 Task: In the  document Kindergartenletter.epub Change font size of watermark '117' and place the watermark  'Diagonally '. Insert footer and write www.stellar.com
Action: Mouse moved to (616, 494)
Screenshot: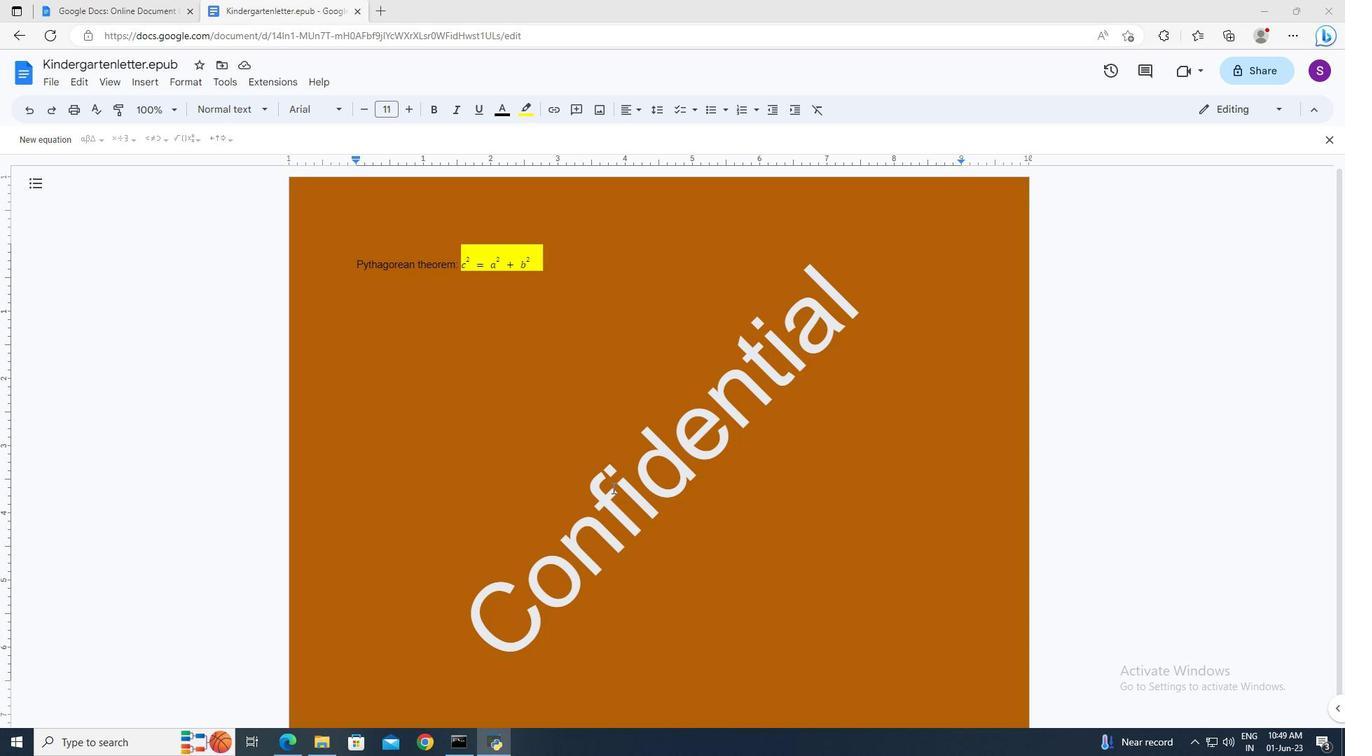 
Action: Mouse pressed left at (616, 494)
Screenshot: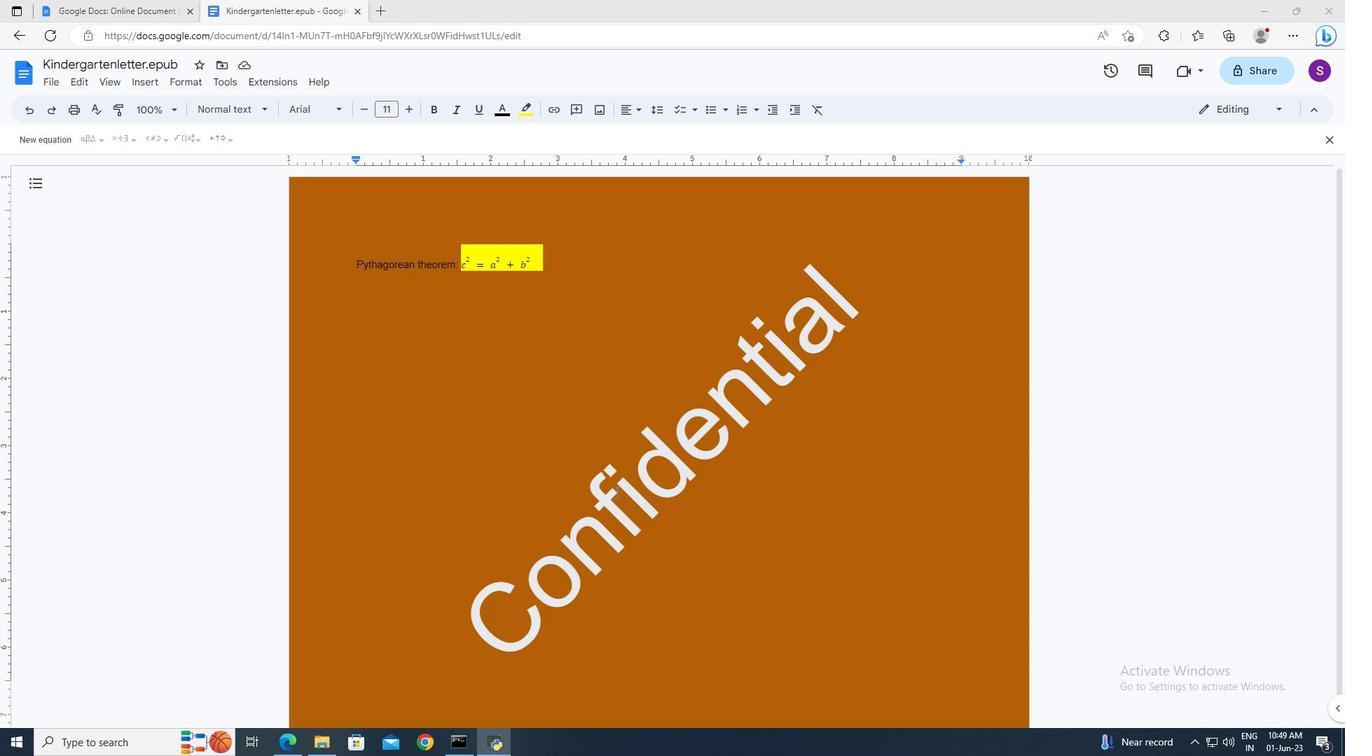 
Action: Mouse pressed left at (616, 494)
Screenshot: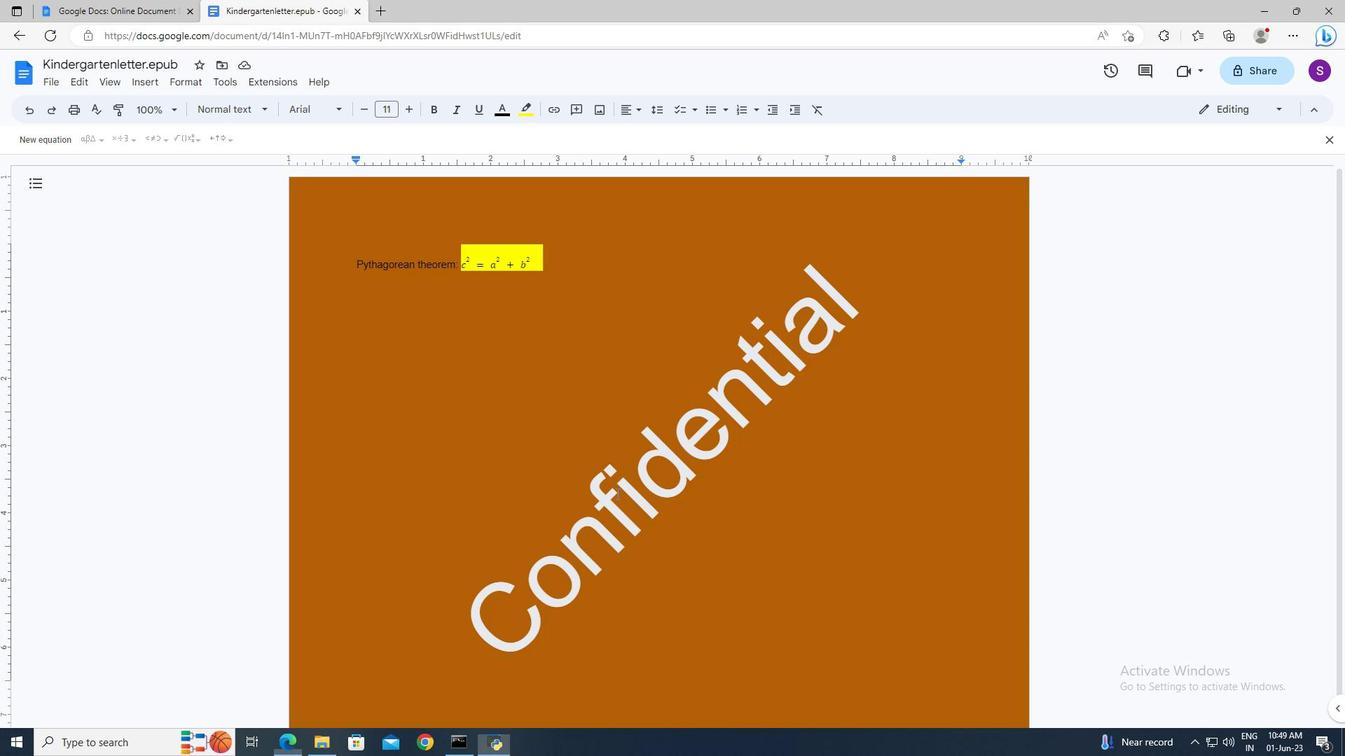 
Action: Mouse moved to (481, 703)
Screenshot: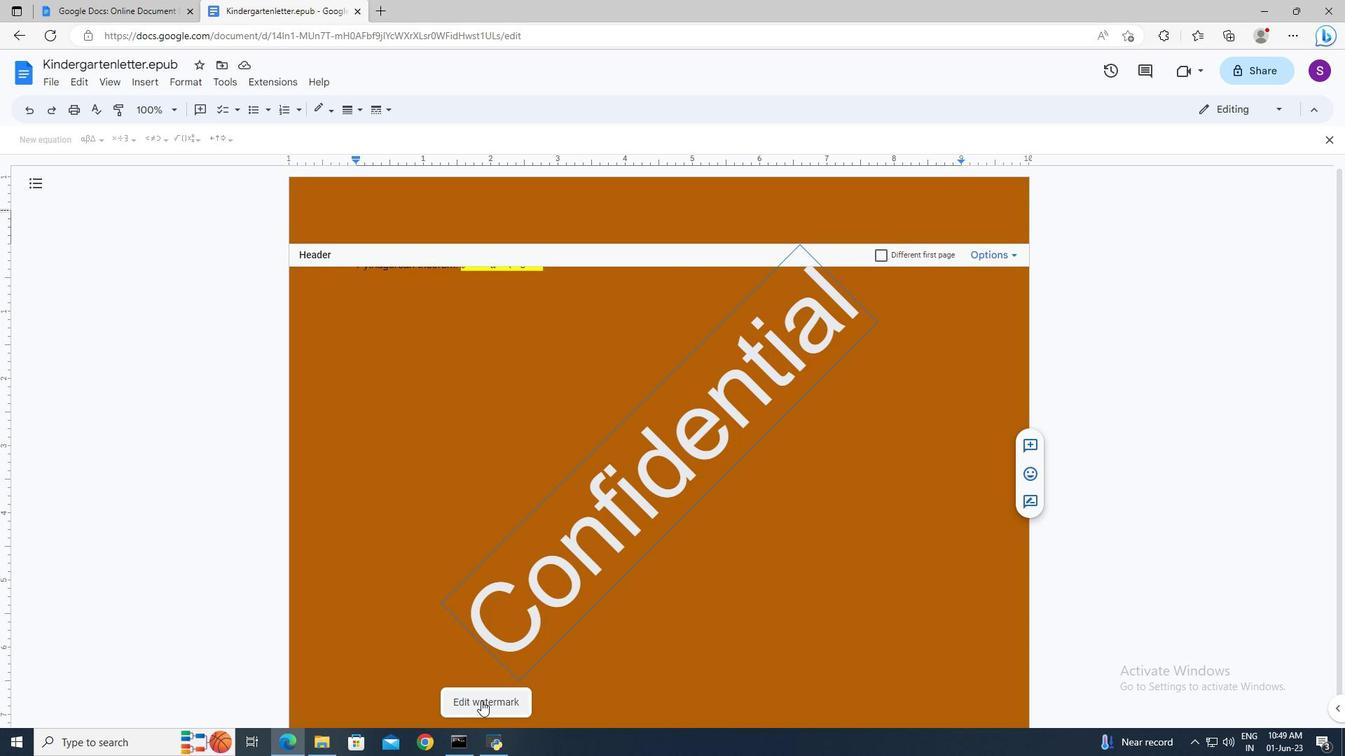 
Action: Mouse pressed left at (481, 703)
Screenshot: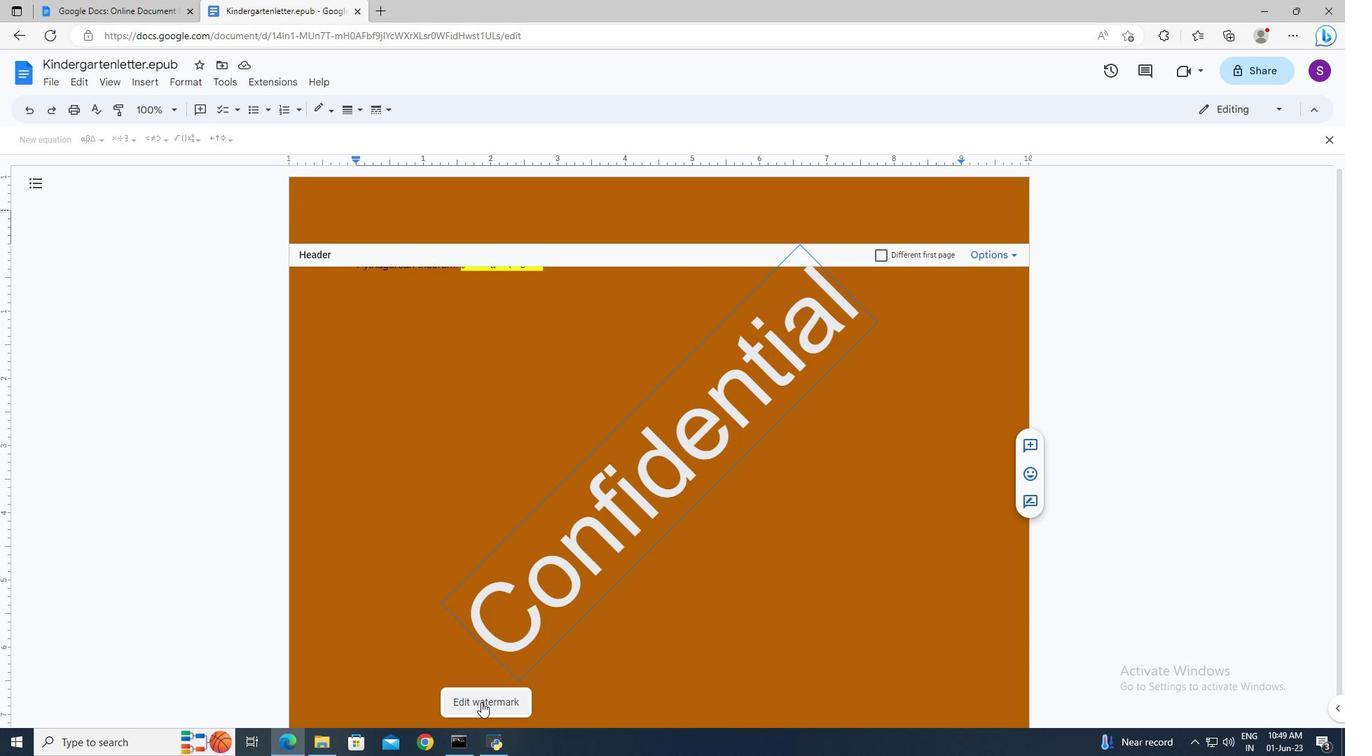 
Action: Mouse moved to (1182, 294)
Screenshot: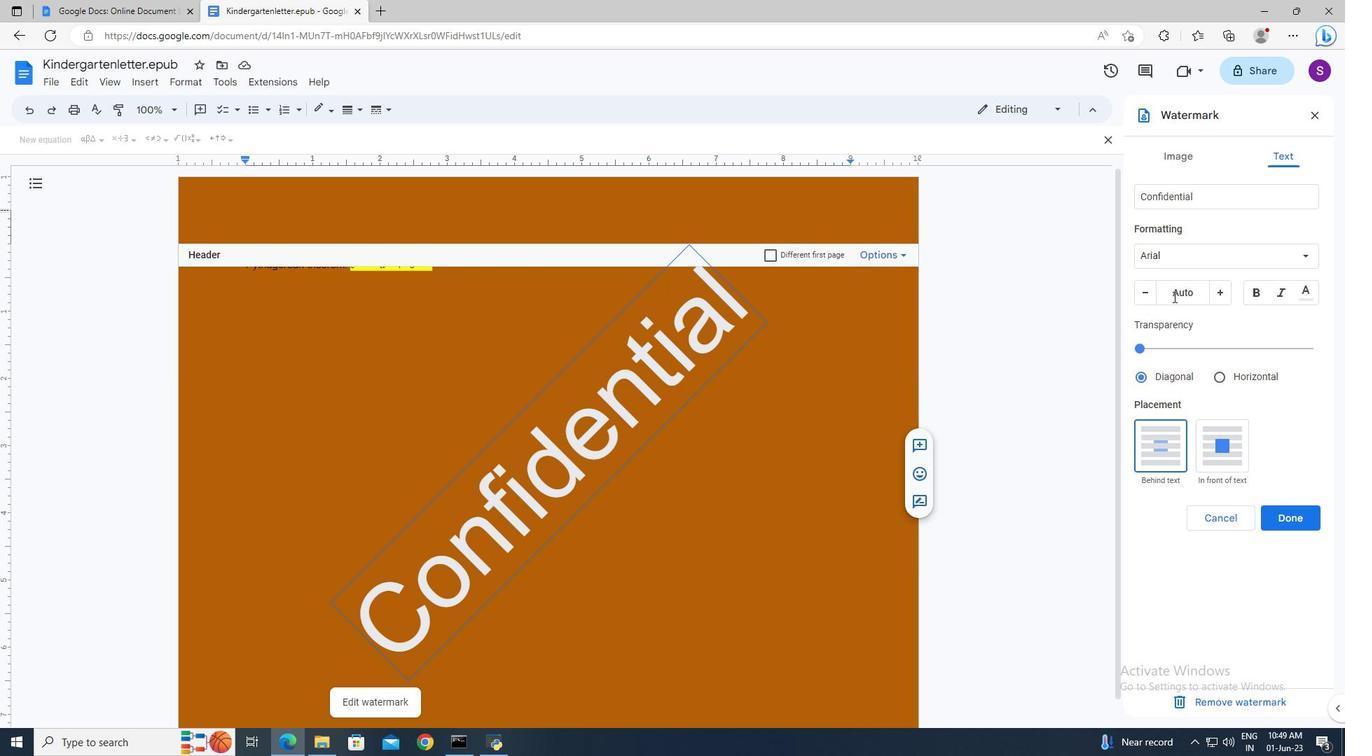 
Action: Mouse pressed left at (1182, 294)
Screenshot: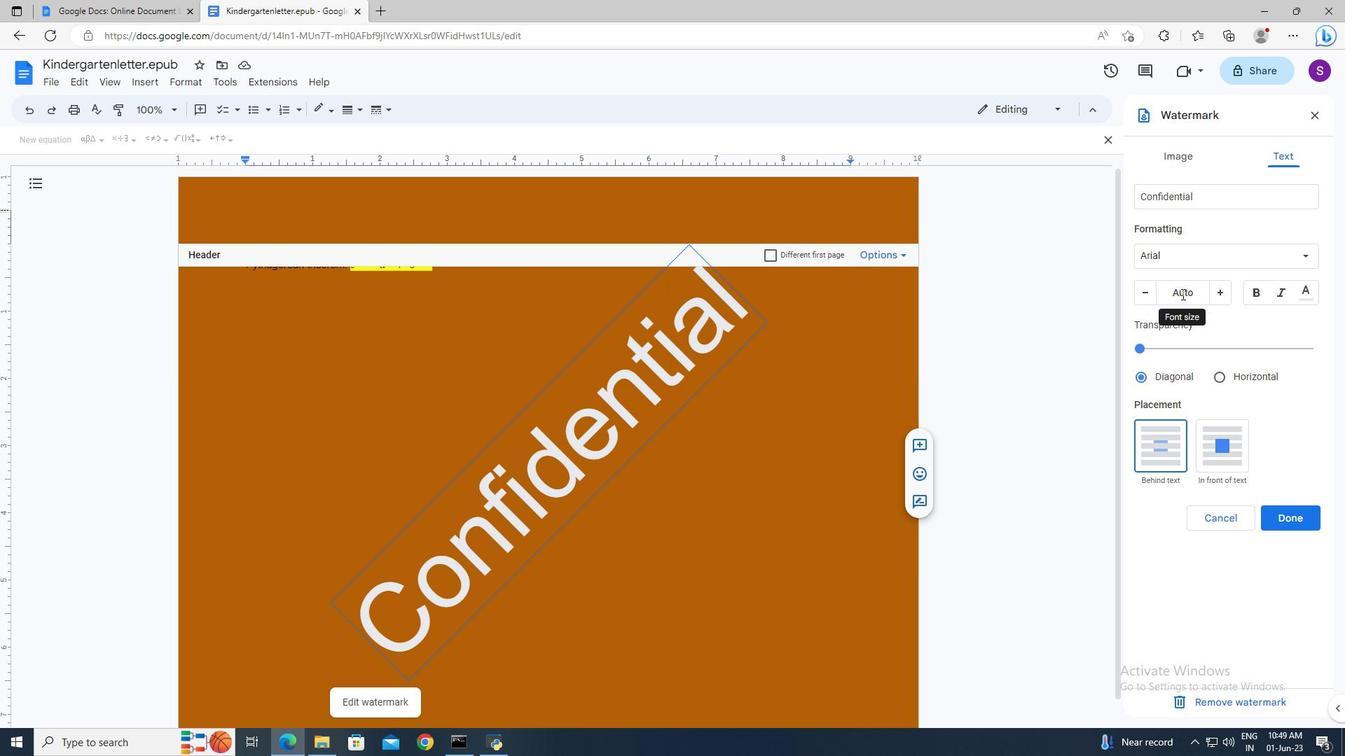 
Action: Mouse moved to (1077, 242)
Screenshot: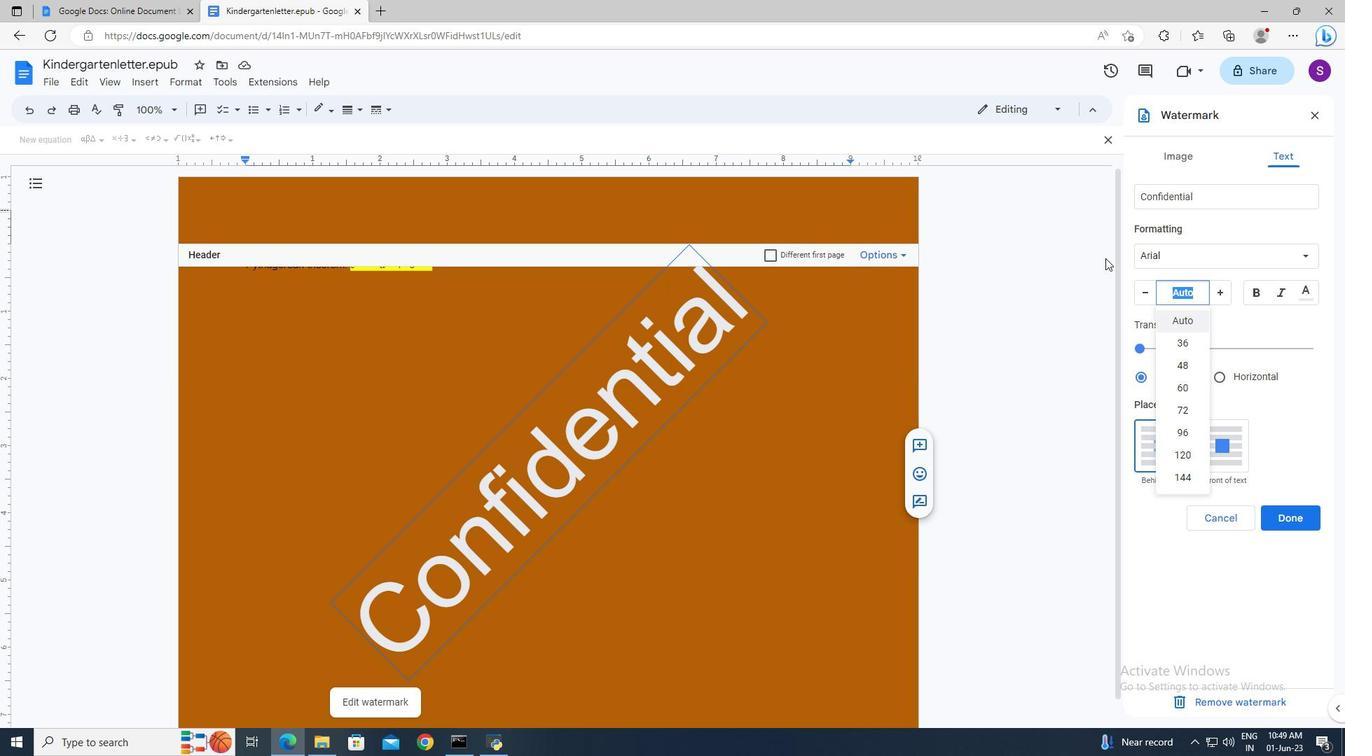 
Action: Key pressed 117<Key.enter>
Screenshot: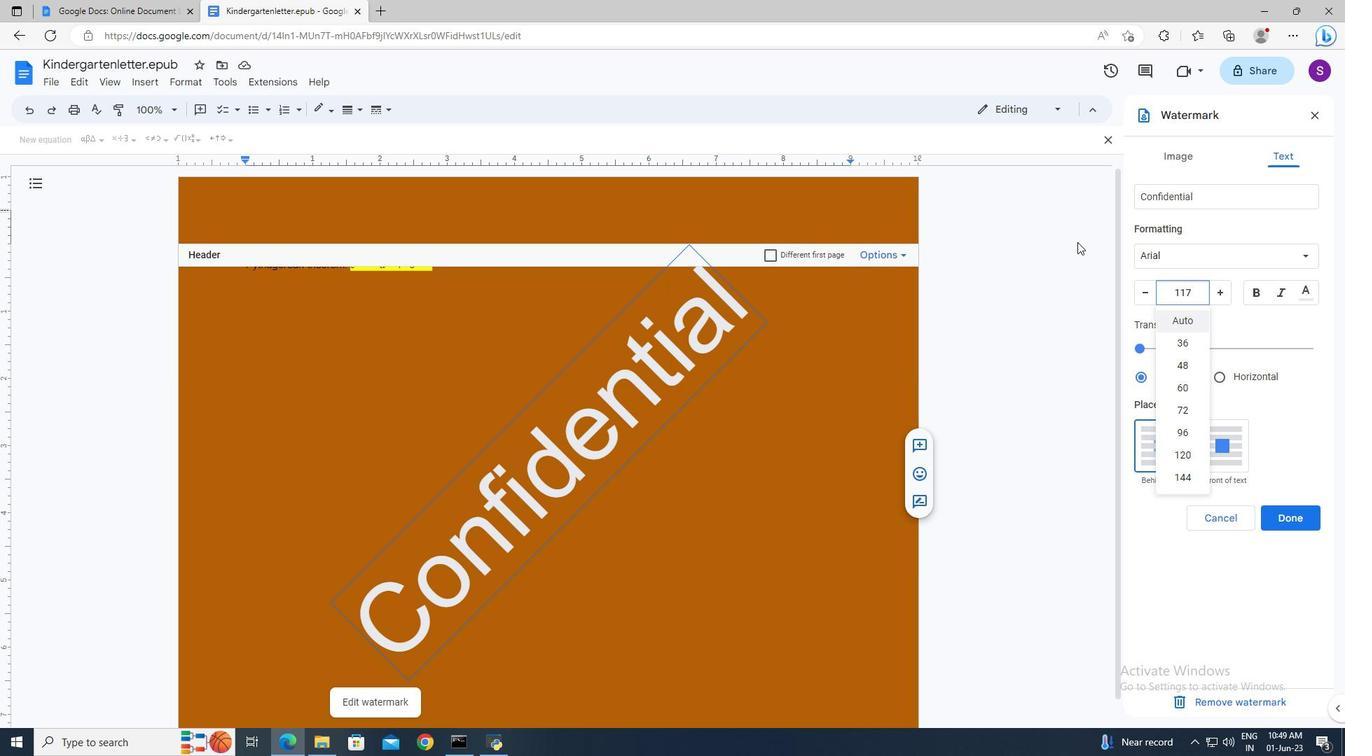 
Action: Mouse moved to (1143, 378)
Screenshot: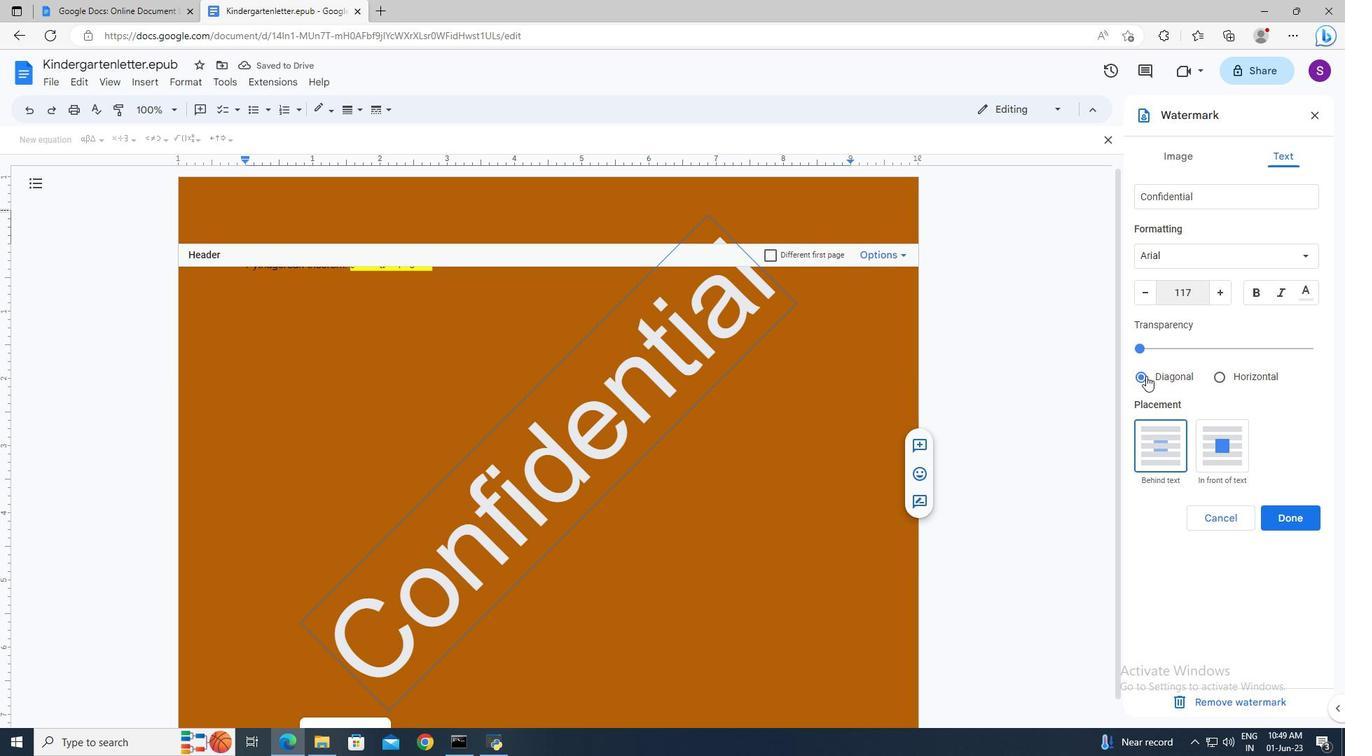 
Action: Mouse pressed left at (1143, 378)
Screenshot: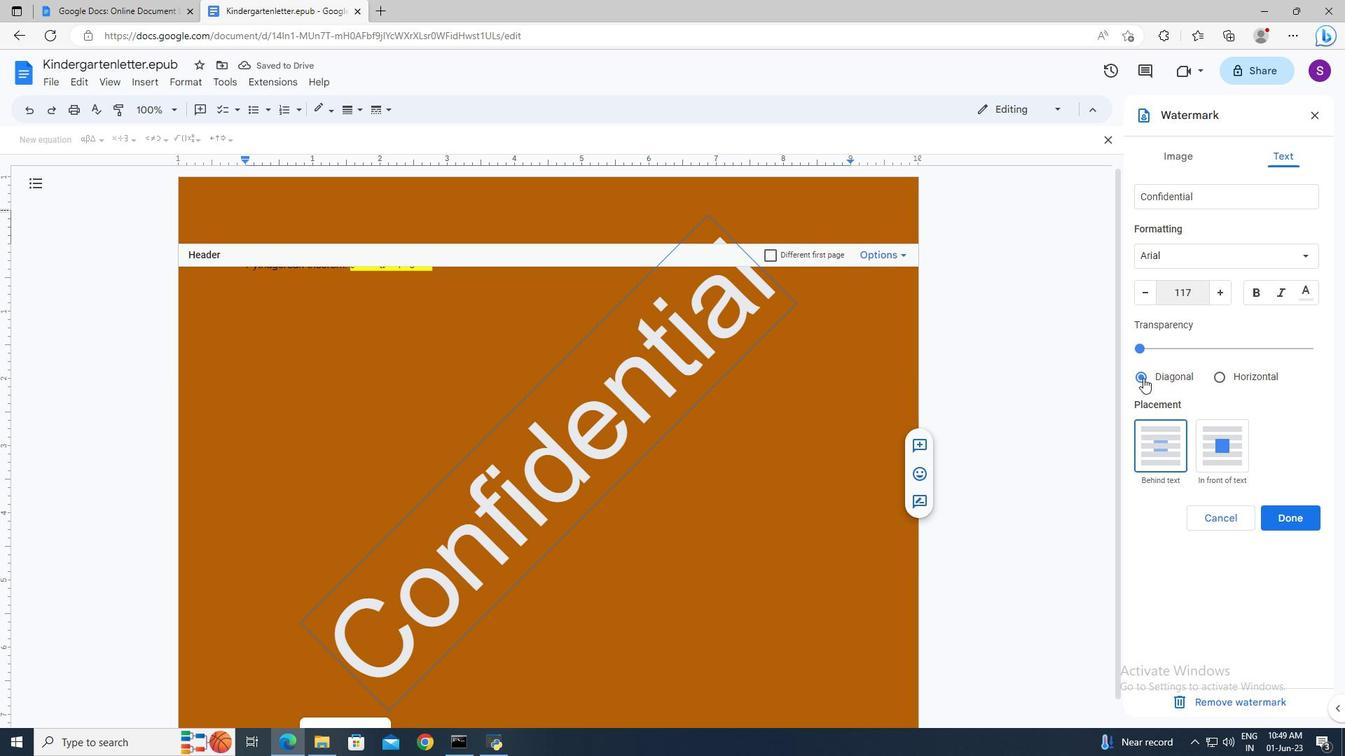 
Action: Mouse moved to (1284, 517)
Screenshot: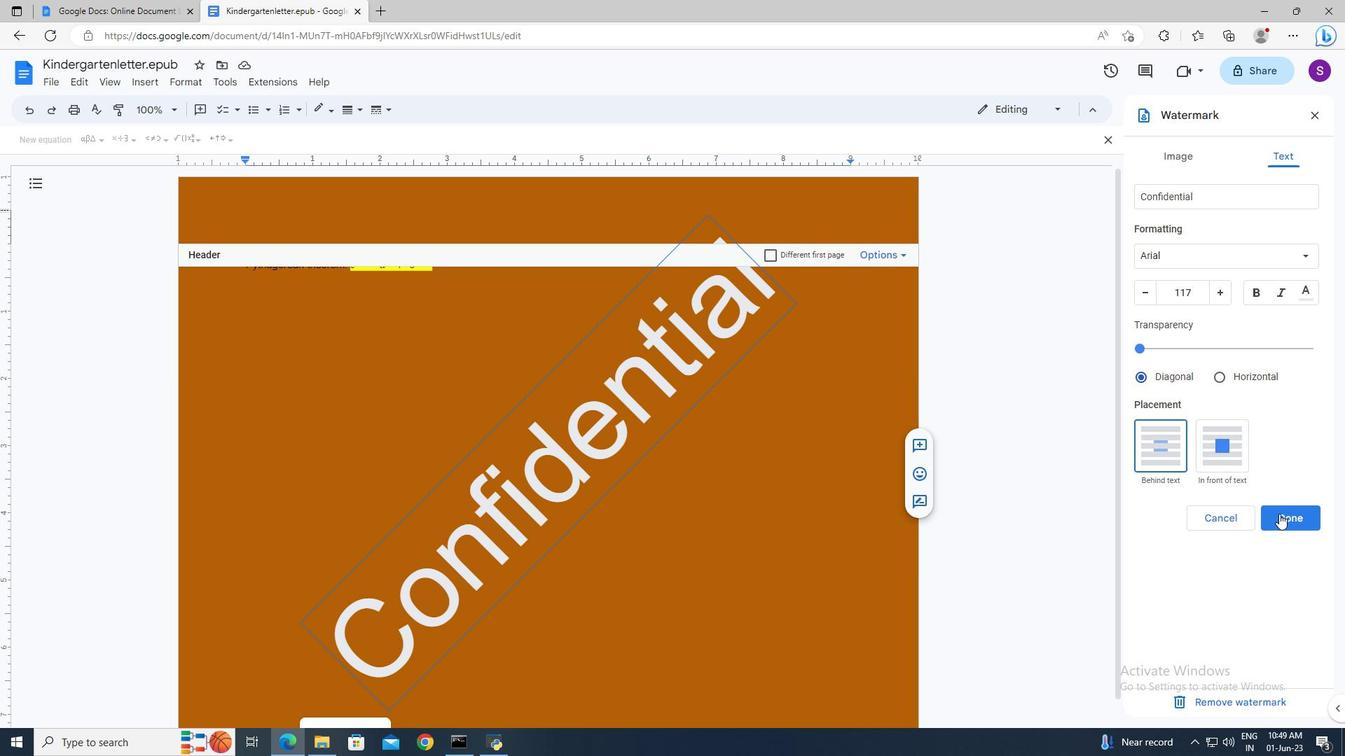 
Action: Mouse pressed left at (1284, 517)
Screenshot: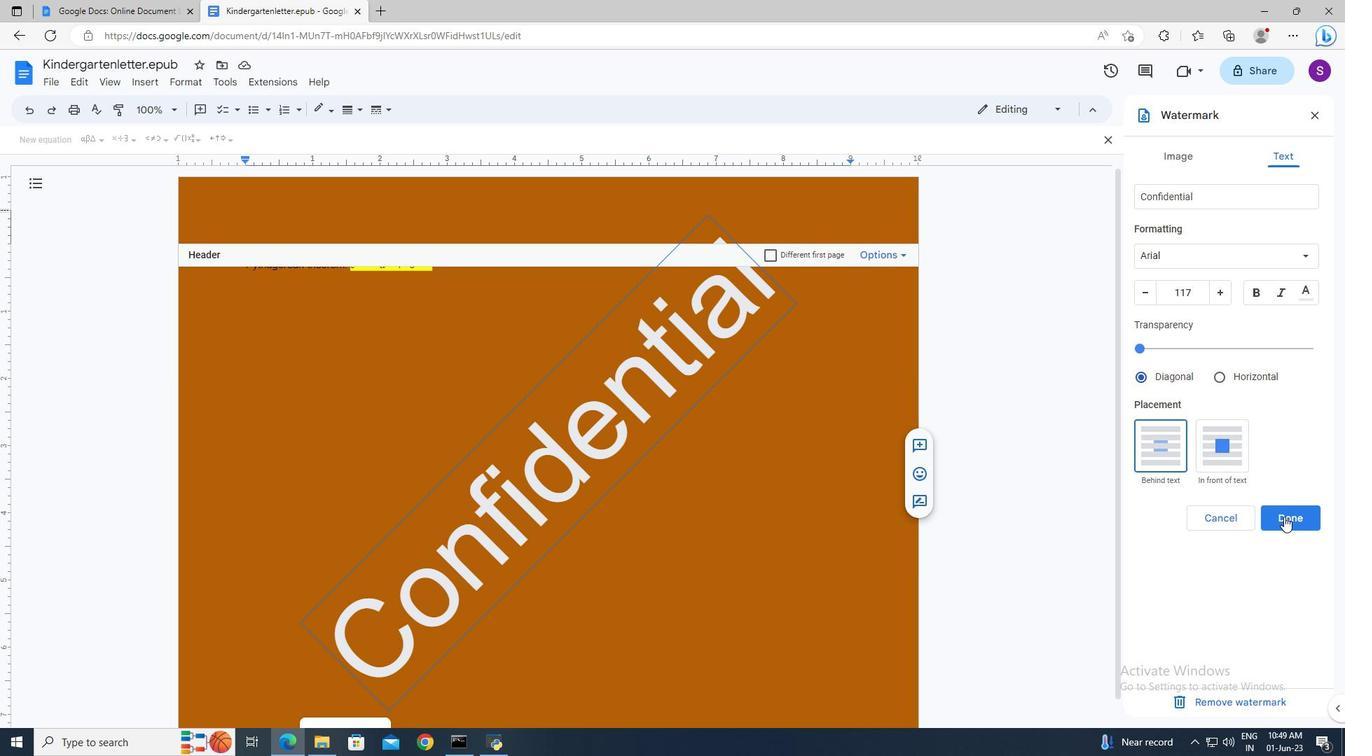 
Action: Mouse moved to (159, 79)
Screenshot: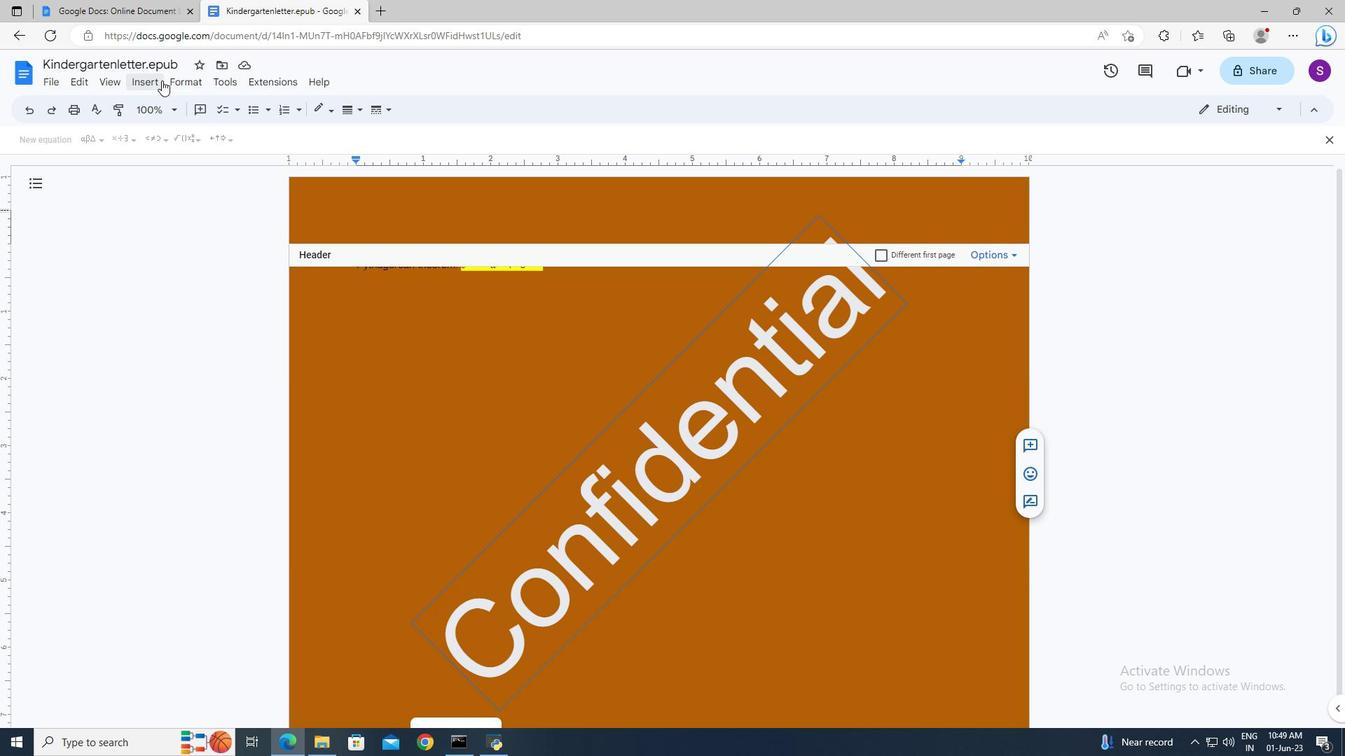 
Action: Mouse pressed left at (159, 79)
Screenshot: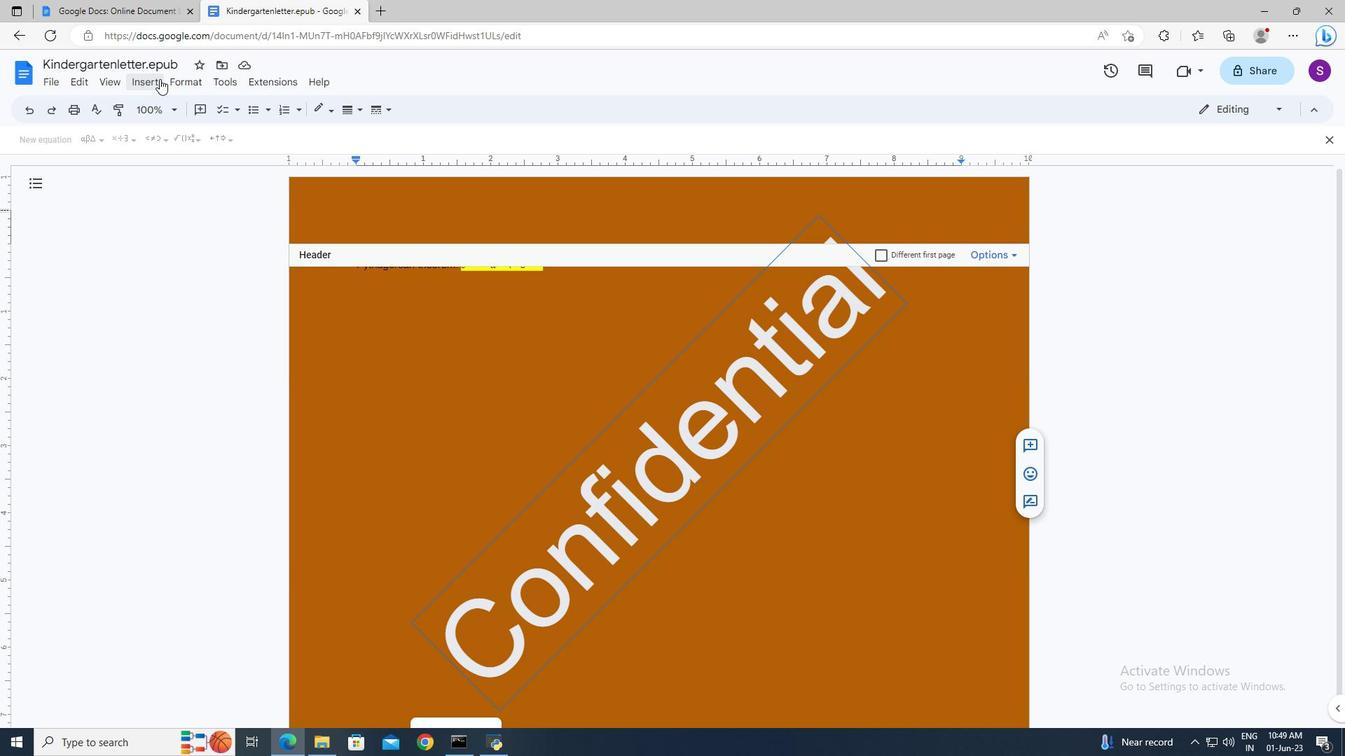 
Action: Mouse moved to (398, 456)
Screenshot: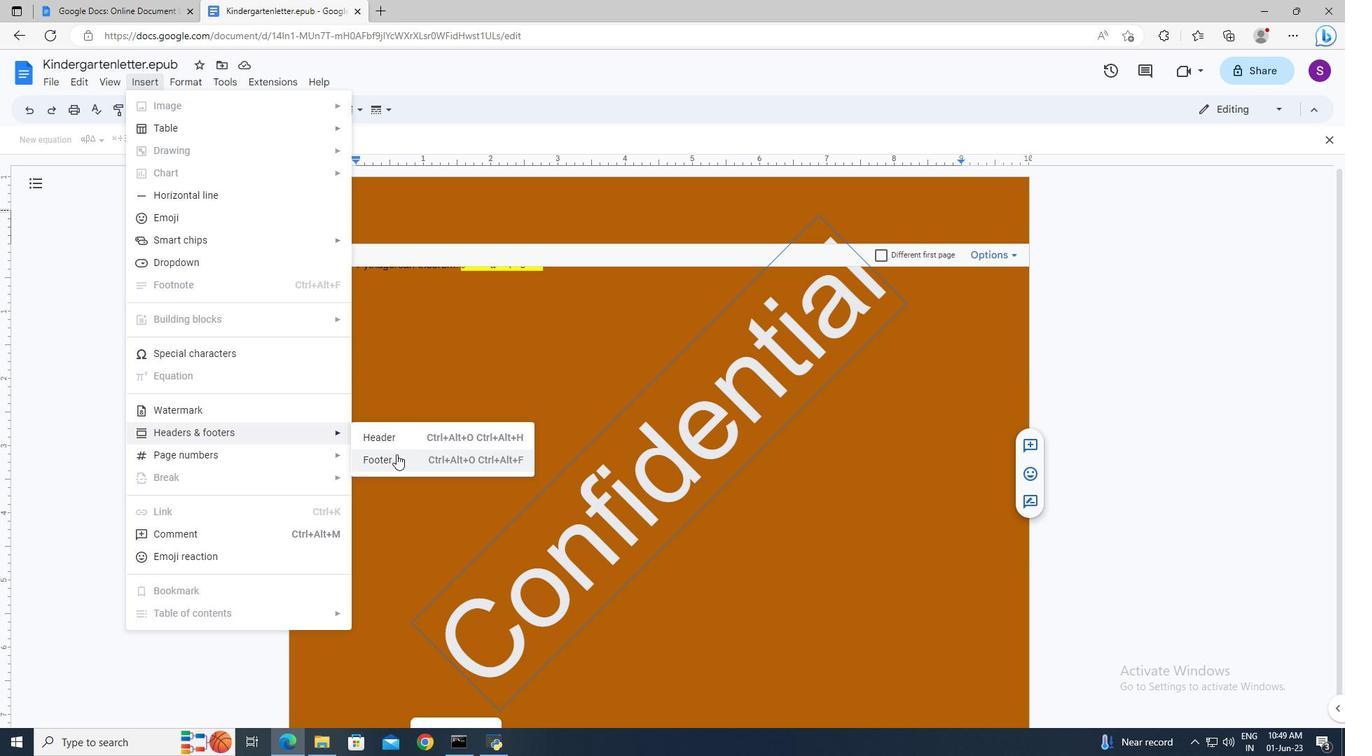 
Action: Mouse pressed left at (398, 456)
Screenshot: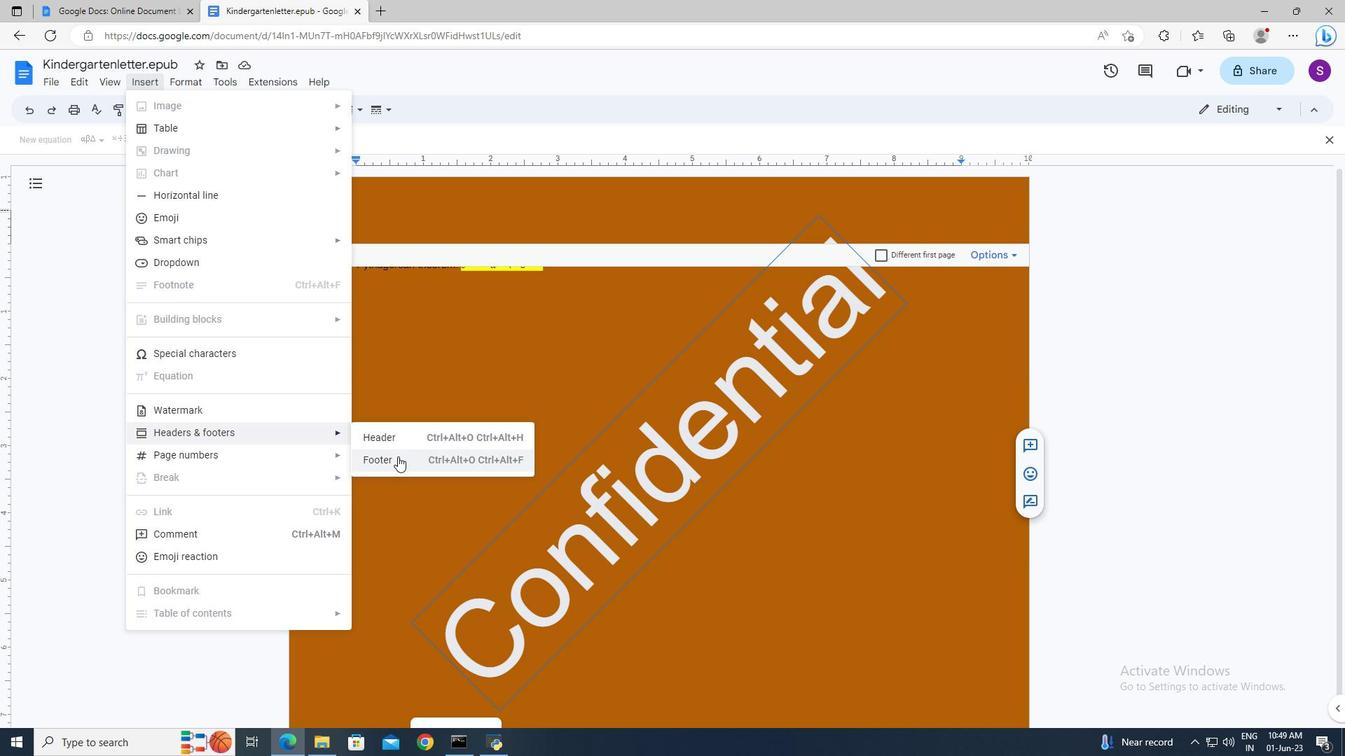 
Action: Key pressed www.stellar.com
Screenshot: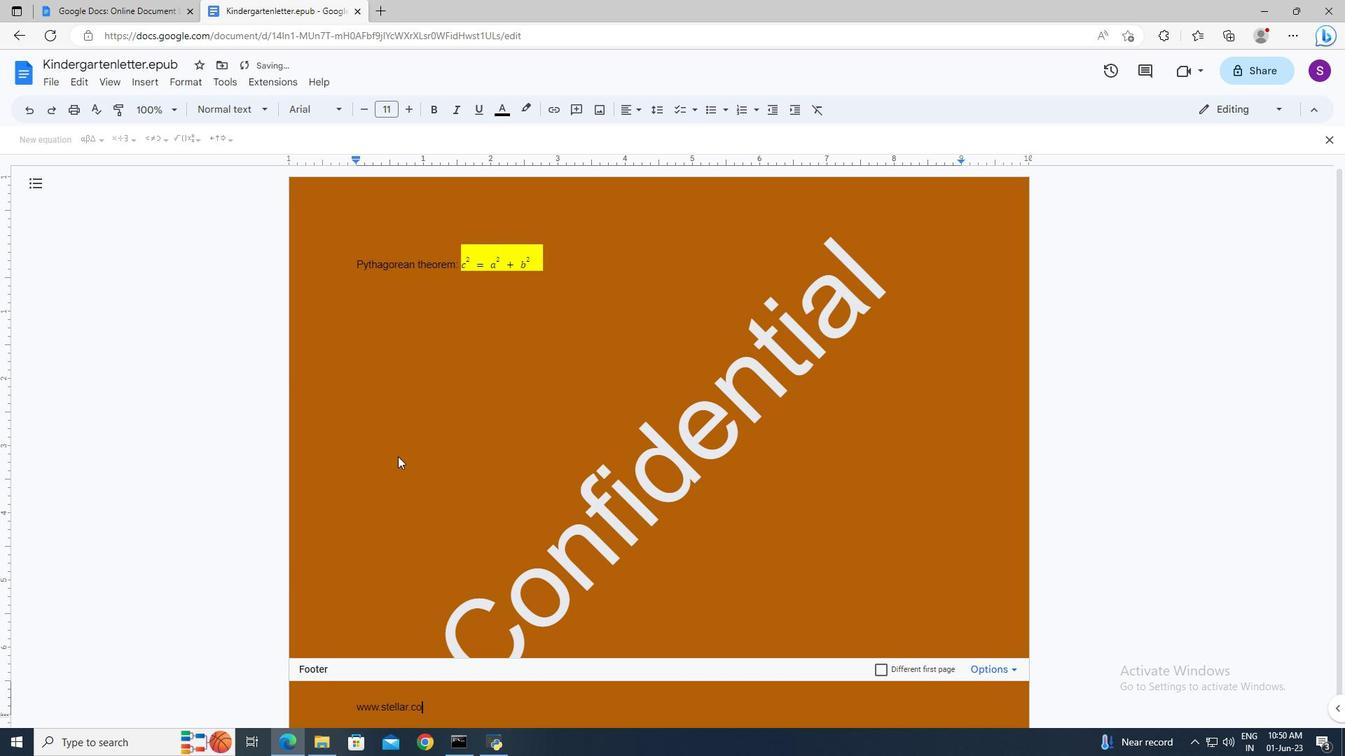 
Action: Mouse pressed left at (398, 456)
Screenshot: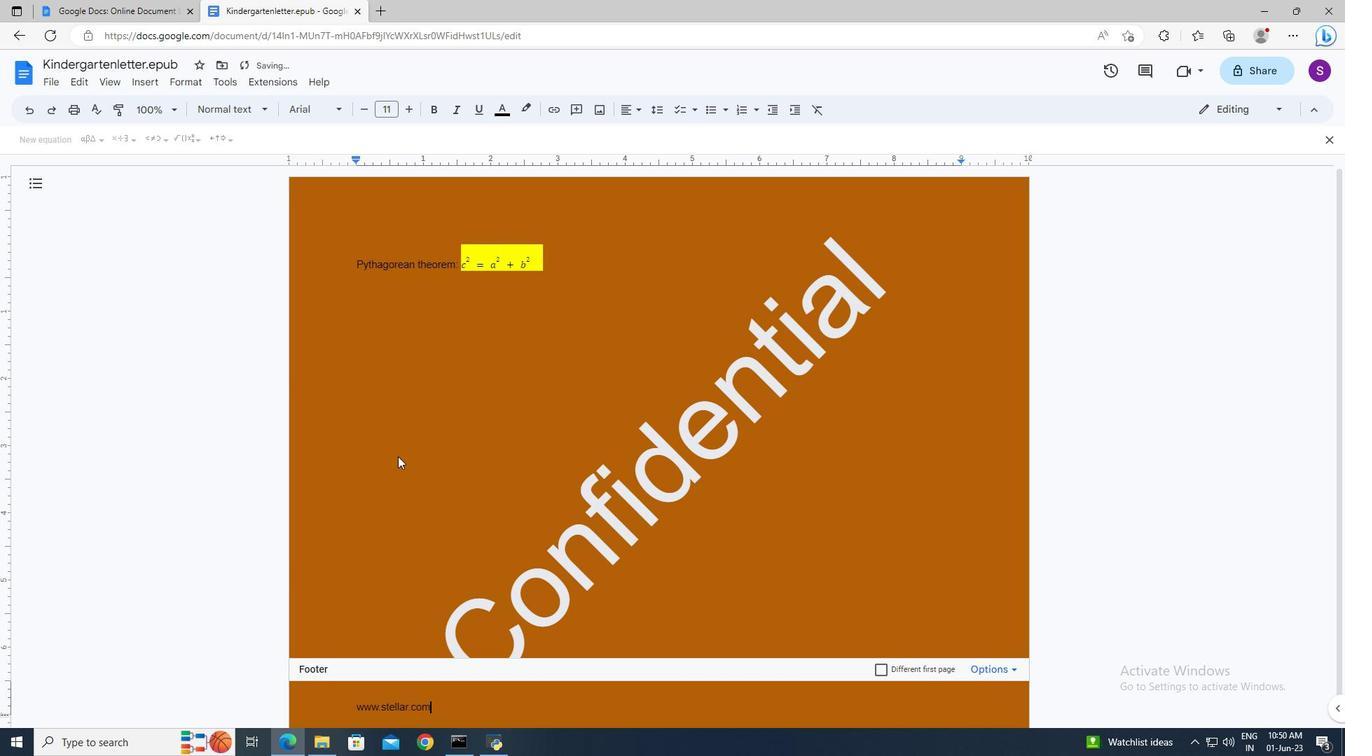 
